 Task: Noise Removal with Spectrogram.
Action: Mouse moved to (9, 14)
Screenshot: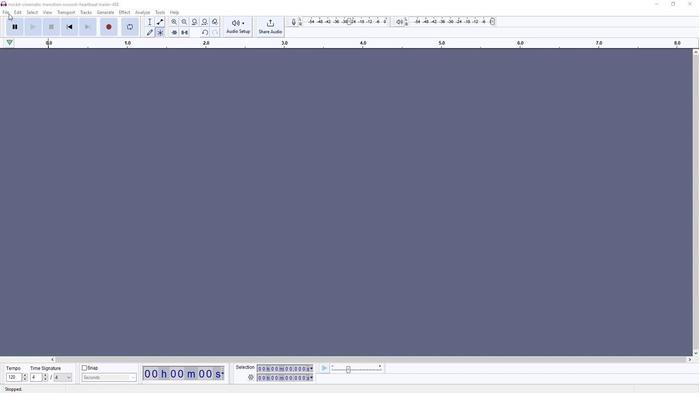 
Action: Mouse pressed left at (9, 14)
Screenshot: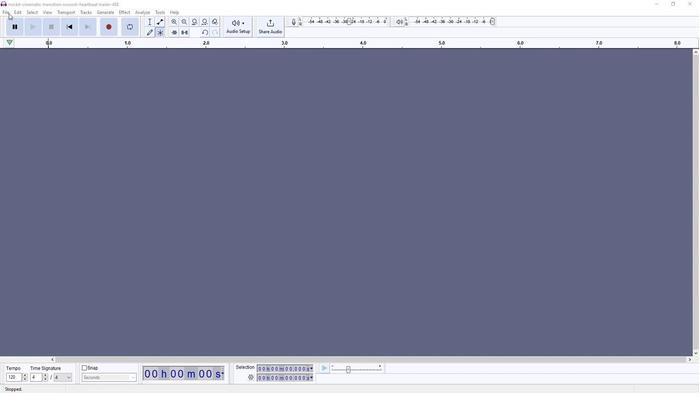 
Action: Mouse moved to (19, 31)
Screenshot: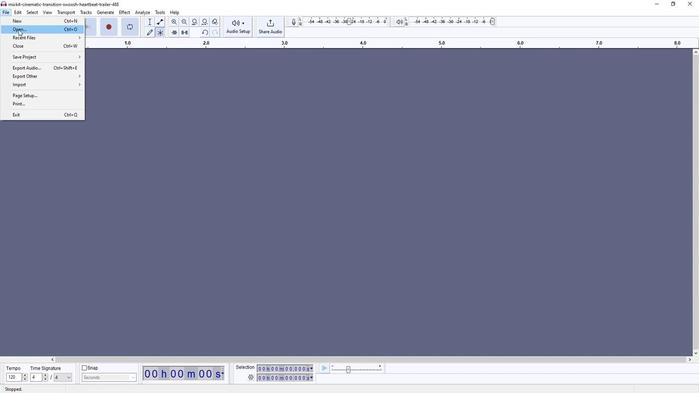 
Action: Mouse pressed left at (19, 31)
Screenshot: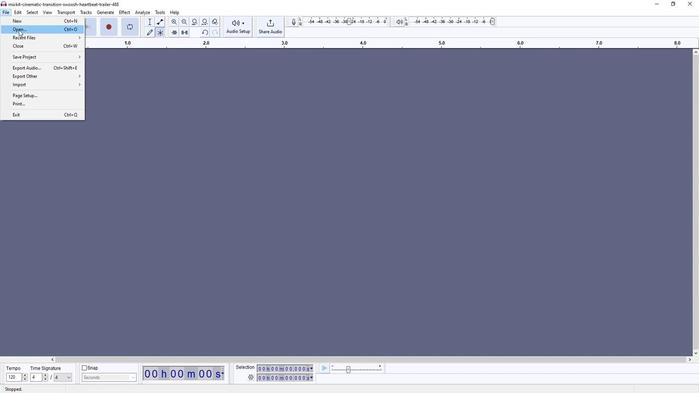 
Action: Mouse moved to (70, 77)
Screenshot: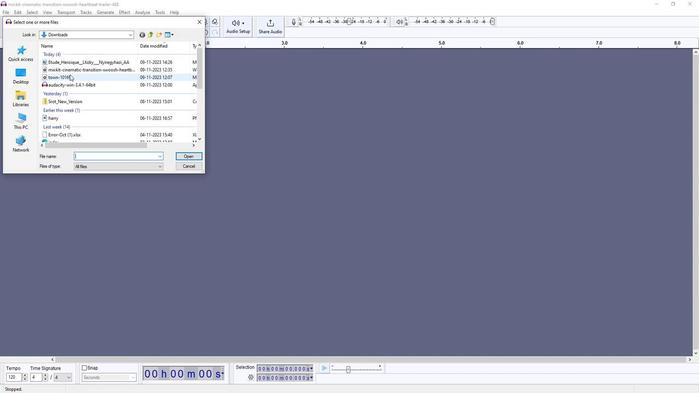 
Action: Mouse pressed left at (70, 77)
Screenshot: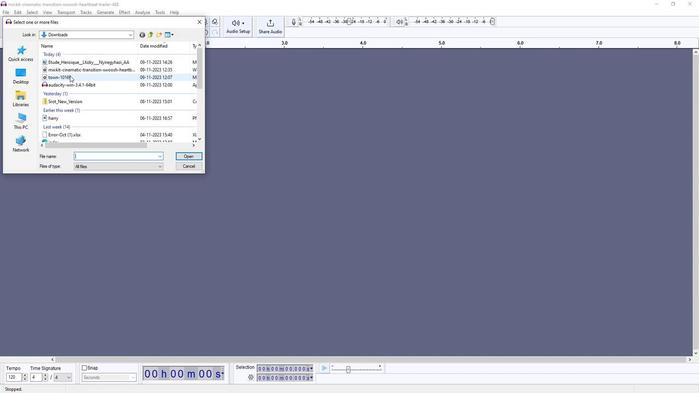
Action: Mouse moved to (182, 154)
Screenshot: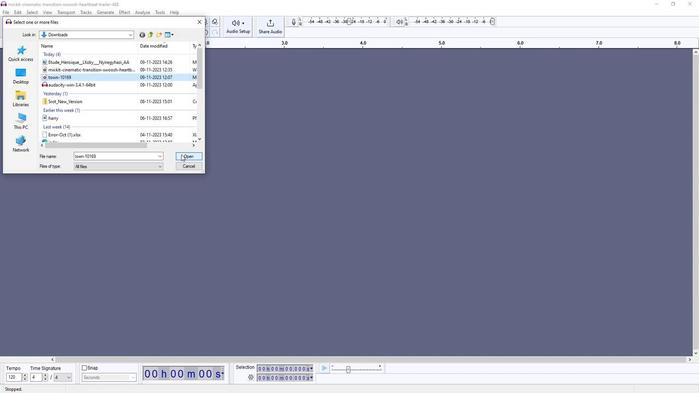 
Action: Mouse pressed left at (182, 154)
Screenshot: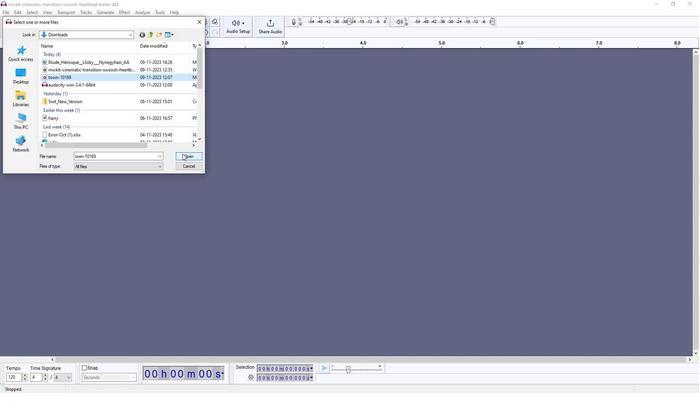 
Action: Mouse moved to (35, 32)
Screenshot: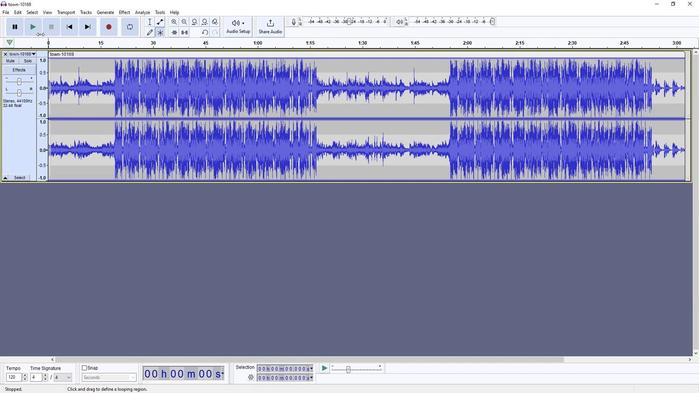 
Action: Mouse pressed left at (35, 32)
Screenshot: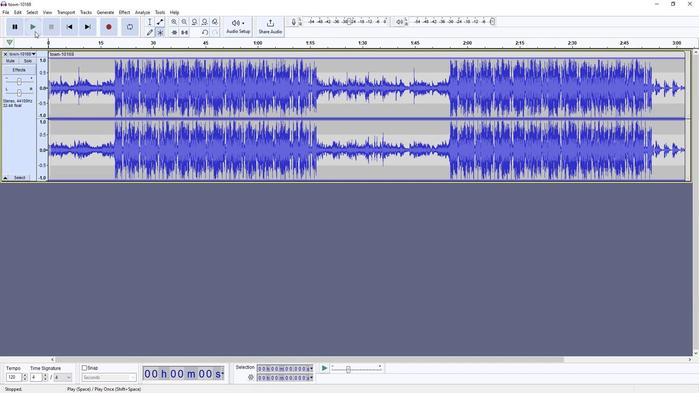 
Action: Mouse moved to (18, 29)
Screenshot: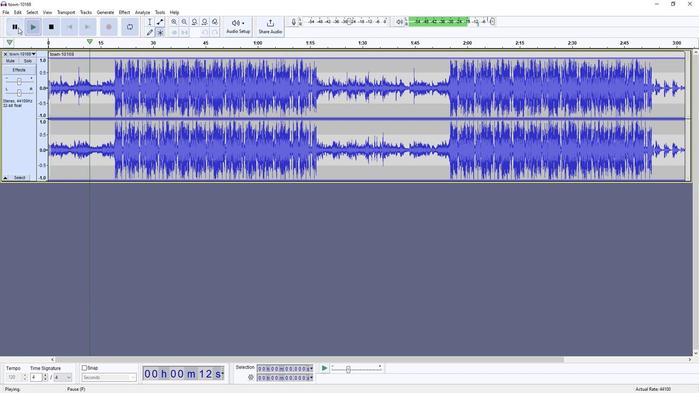 
Action: Mouse pressed left at (18, 29)
Screenshot: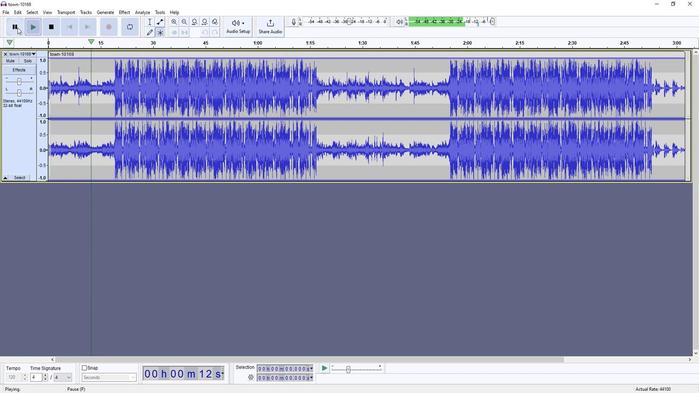 
Action: Mouse moved to (74, 87)
Screenshot: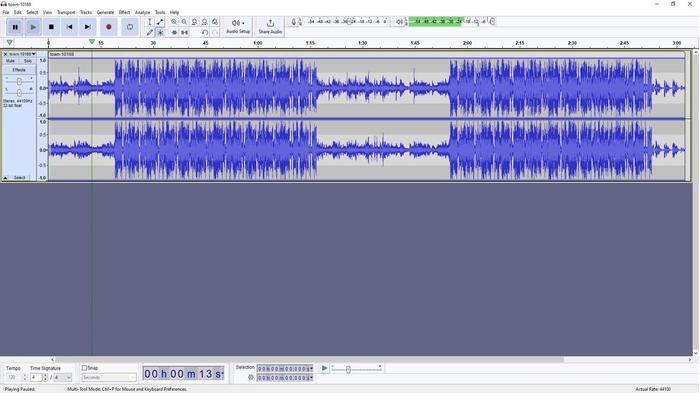 
Action: Mouse pressed left at (74, 87)
Screenshot: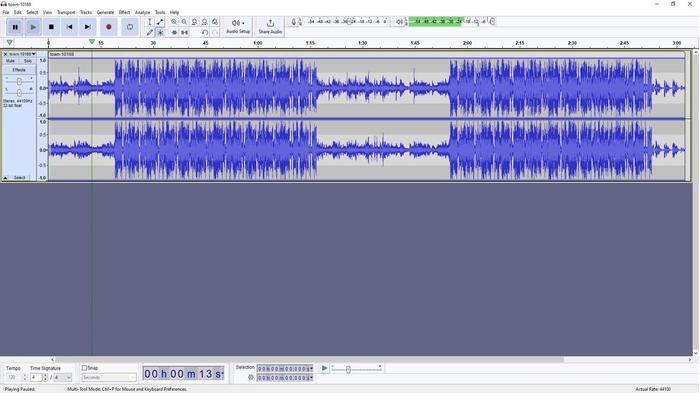 
Action: Mouse moved to (124, 15)
Screenshot: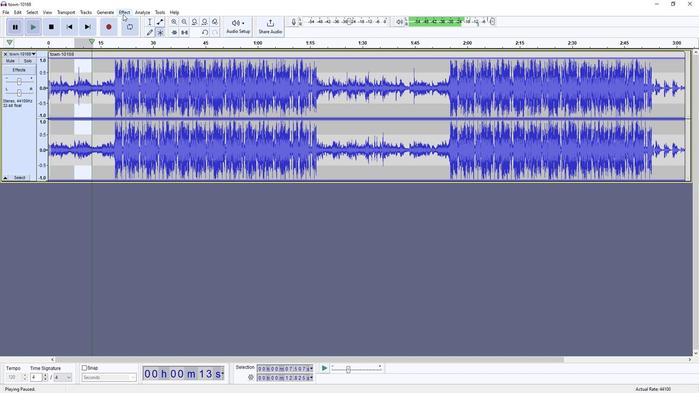 
Action: Mouse pressed left at (124, 15)
Screenshot: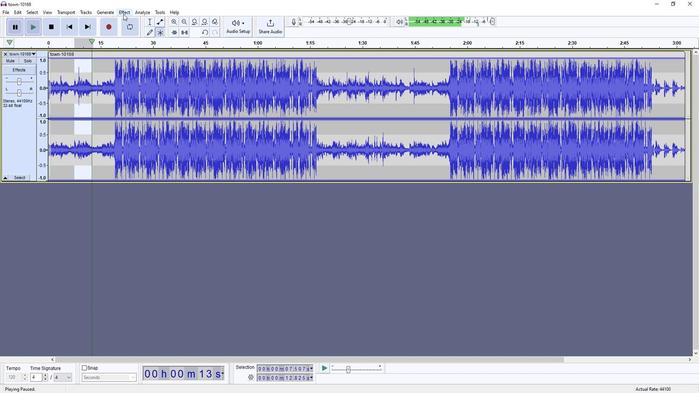 
Action: Mouse moved to (244, 113)
Screenshot: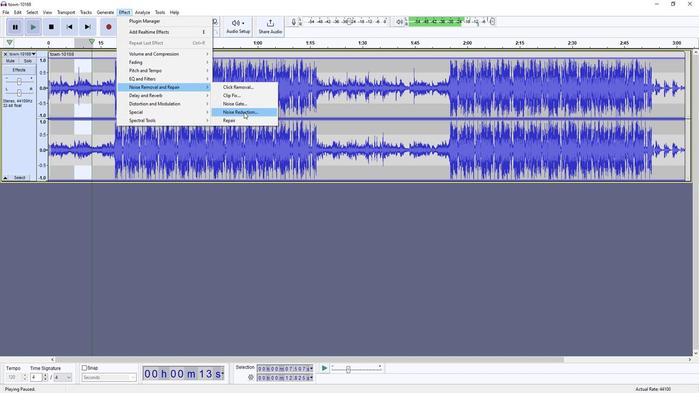 
Action: Mouse pressed left at (244, 113)
Screenshot: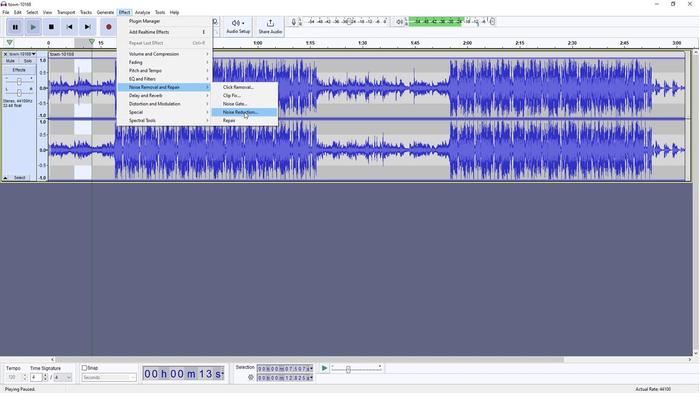 
Action: Mouse moved to (346, 207)
Screenshot: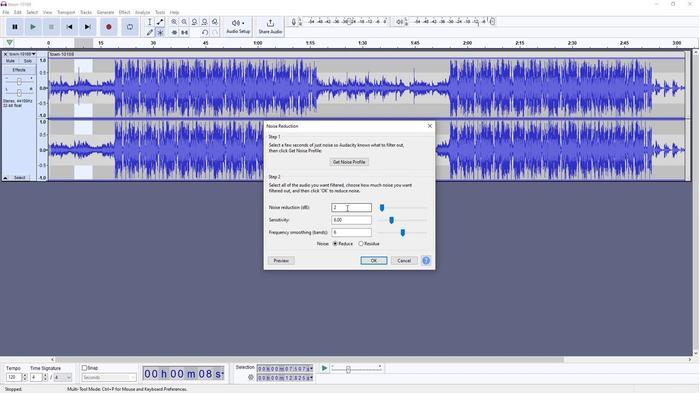 
Action: Mouse pressed left at (346, 207)
Screenshot: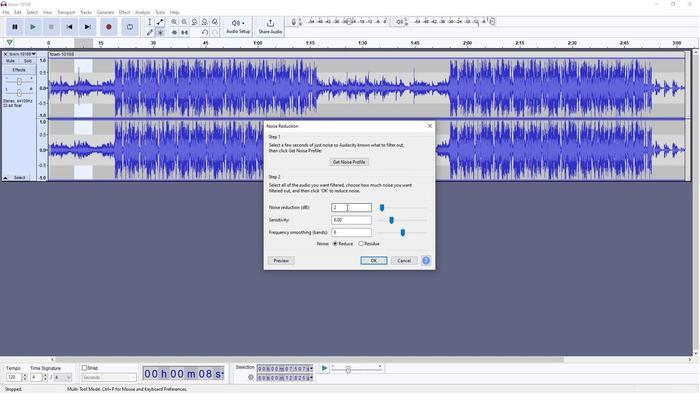 
Action: Mouse moved to (324, 209)
Screenshot: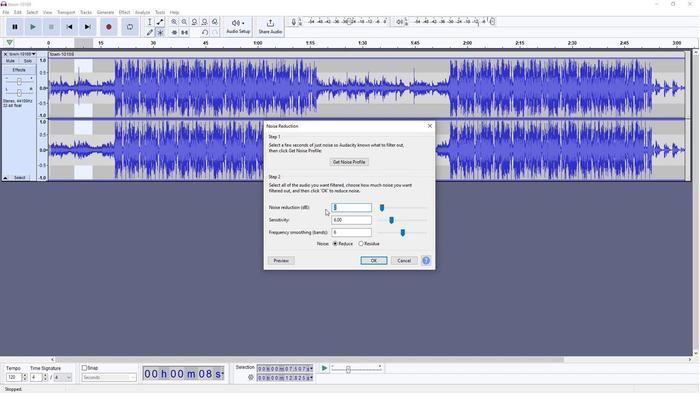 
Action: Key pressed 6
Screenshot: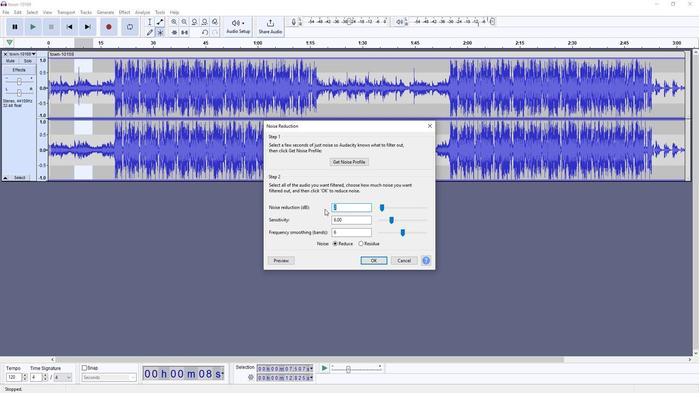 
Action: Mouse moved to (285, 262)
Screenshot: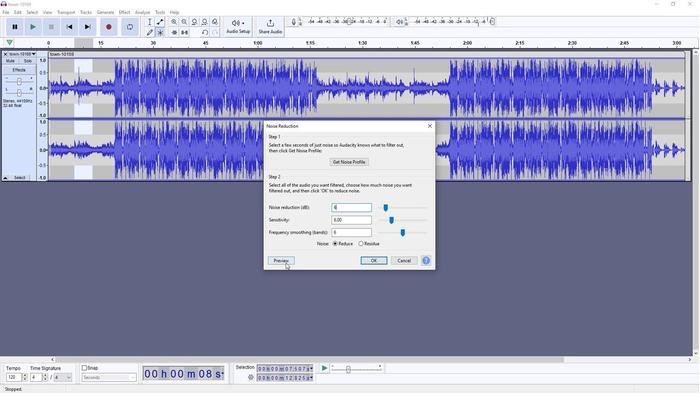 
Action: Mouse pressed left at (285, 262)
Screenshot: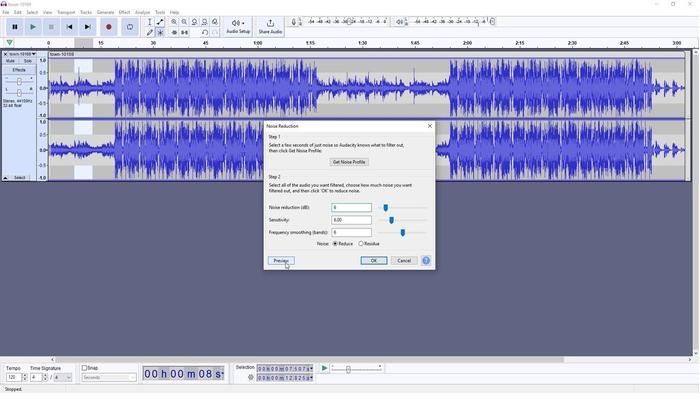 
Action: Mouse moved to (344, 208)
Screenshot: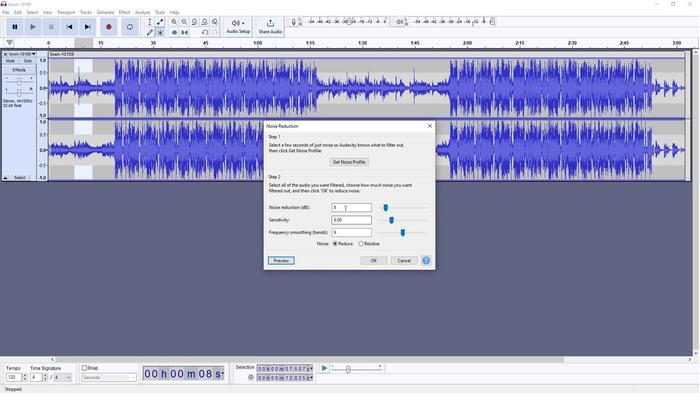 
Action: Mouse pressed left at (344, 208)
Screenshot: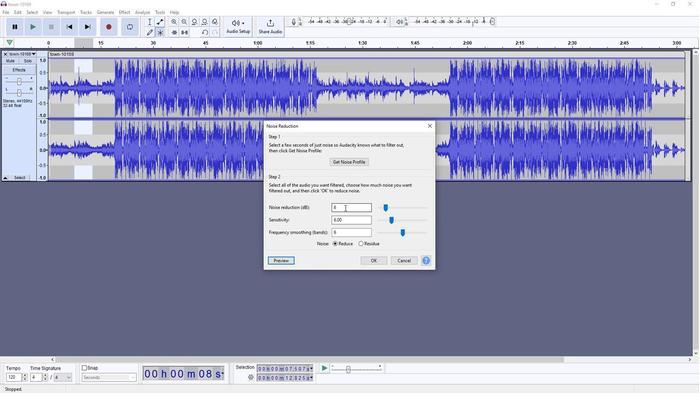 
Action: Mouse moved to (328, 209)
Screenshot: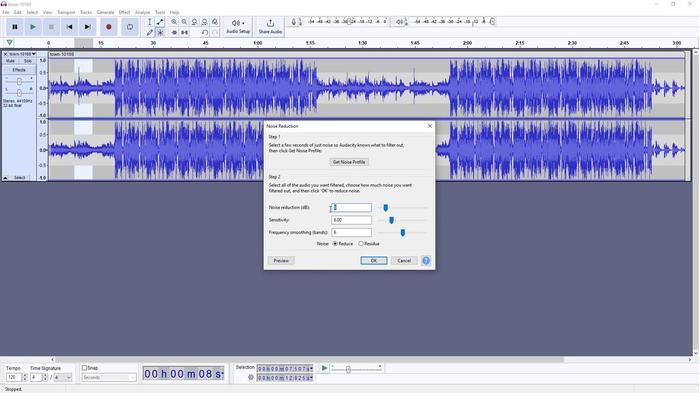 
Action: Key pressed 8
Screenshot: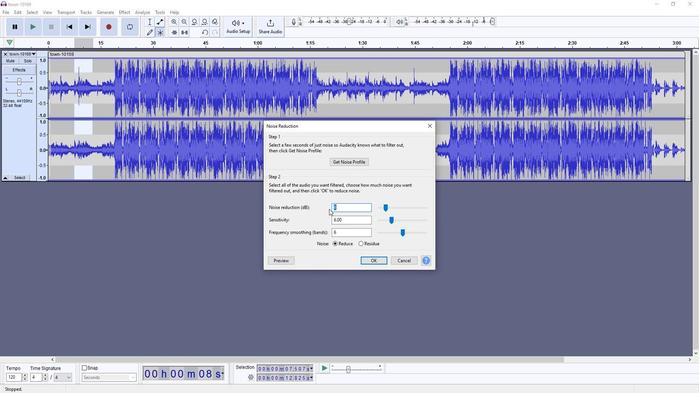
Action: Mouse moved to (283, 259)
Screenshot: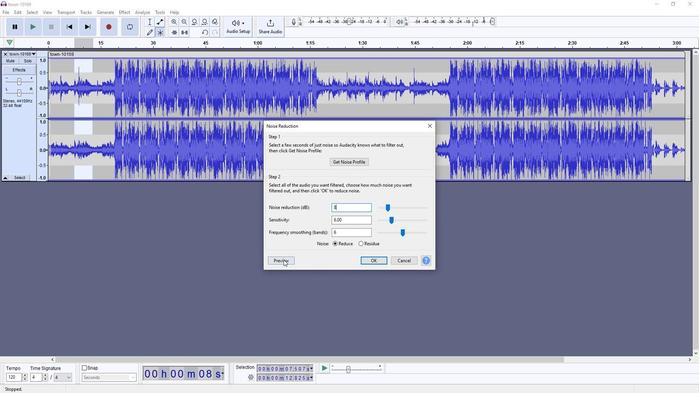 
Action: Mouse pressed left at (283, 259)
Screenshot: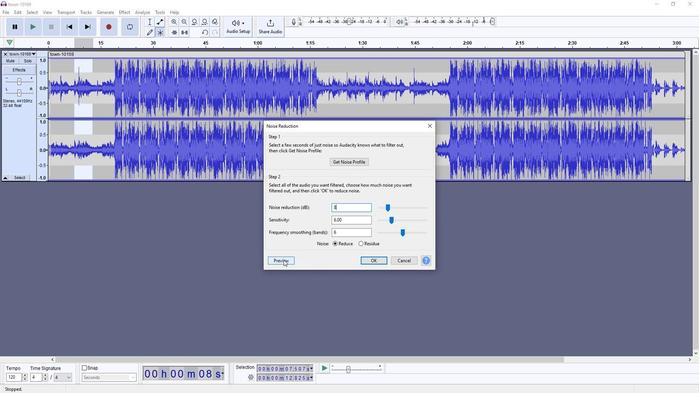 
Action: Mouse moved to (373, 260)
Screenshot: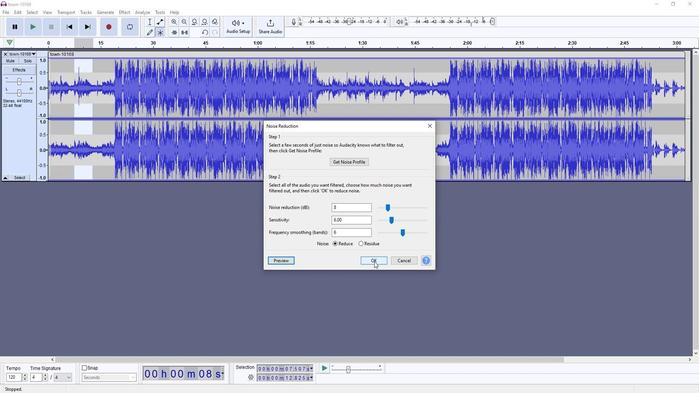 
Action: Mouse pressed left at (373, 260)
Screenshot: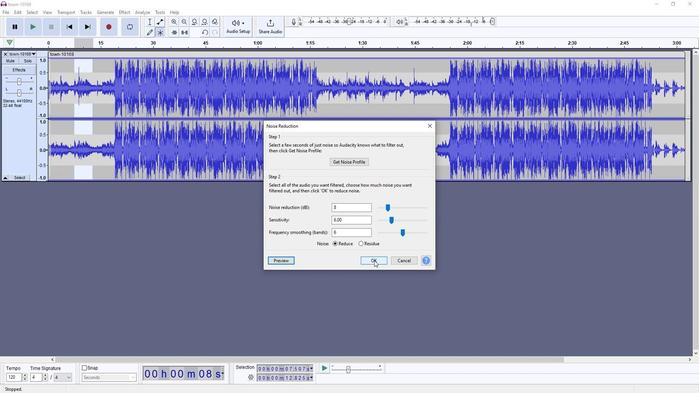 
Action: Mouse moved to (32, 27)
Screenshot: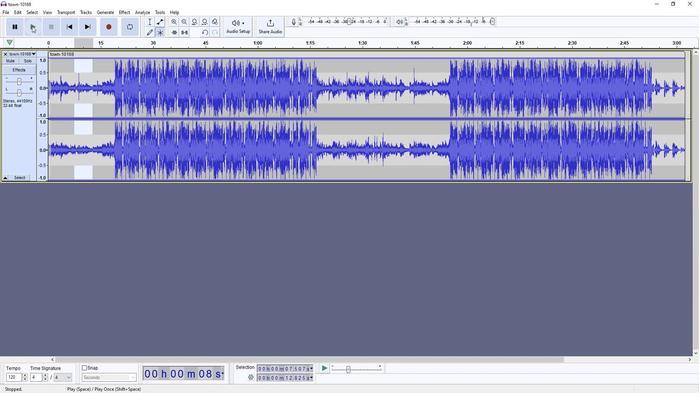 
Action: Mouse pressed left at (32, 27)
Screenshot: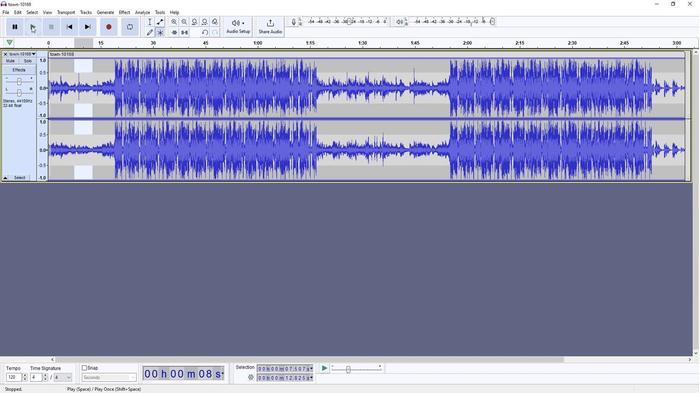 
Action: Mouse moved to (71, 30)
Screenshot: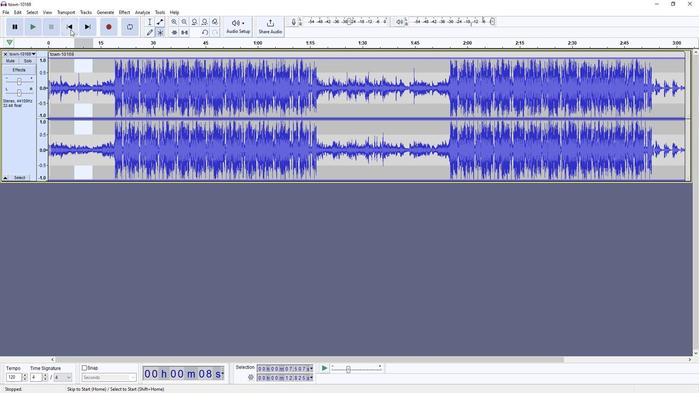 
Action: Mouse pressed left at (71, 30)
Screenshot: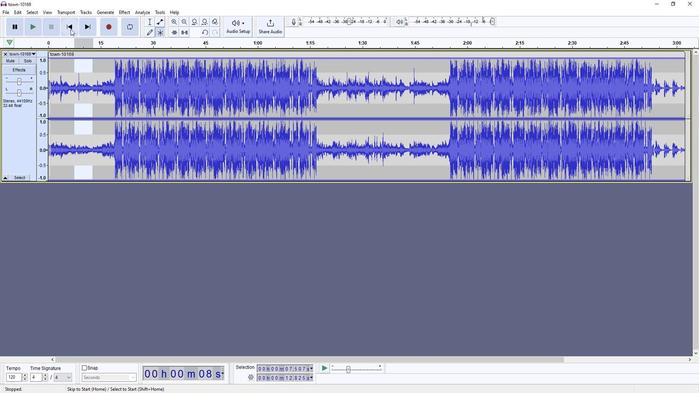 
Action: Mouse moved to (347, 90)
Screenshot: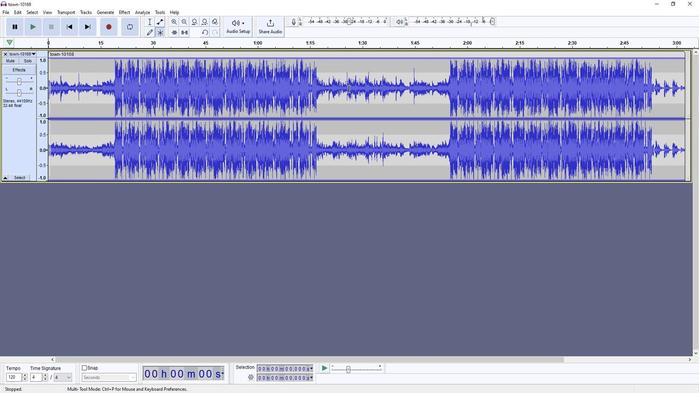 
Action: Mouse pressed left at (347, 90)
Screenshot: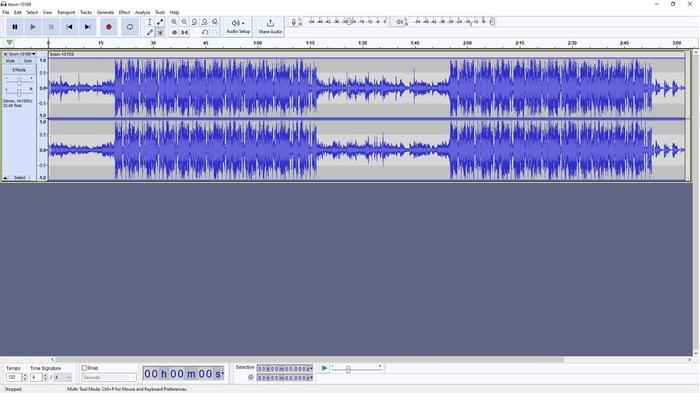 
Action: Mouse moved to (32, 27)
Screenshot: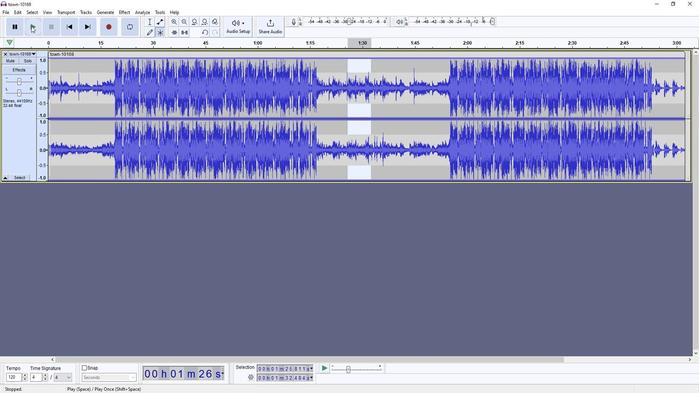 
Action: Mouse pressed left at (32, 27)
Screenshot: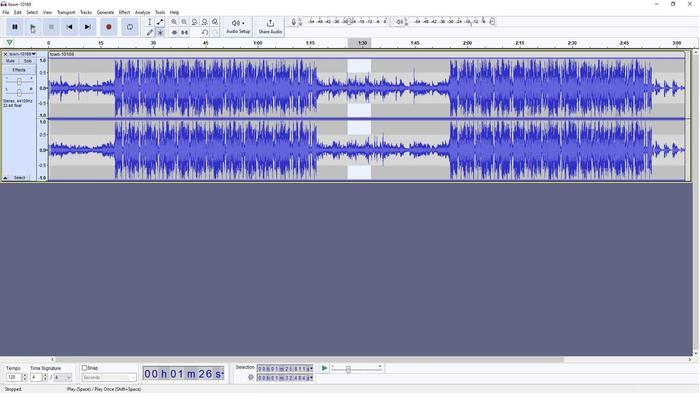 
Action: Mouse moved to (125, 14)
Screenshot: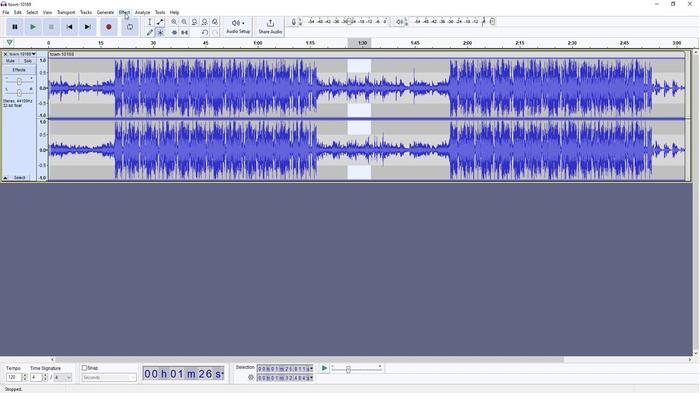 
Action: Mouse pressed left at (125, 14)
Screenshot: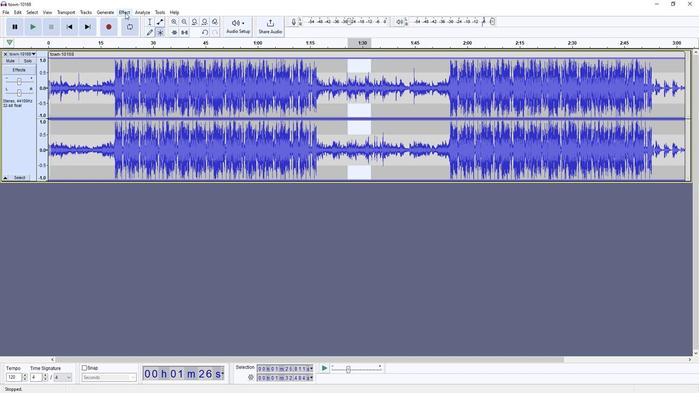 
Action: Mouse moved to (150, 86)
Screenshot: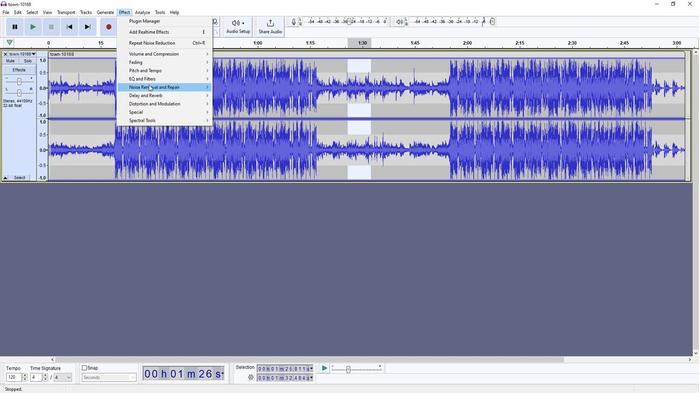 
Action: Mouse pressed left at (150, 86)
Screenshot: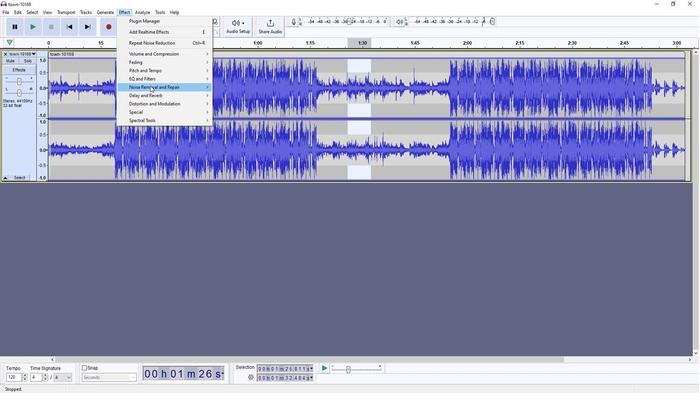 
Action: Mouse moved to (234, 112)
Screenshot: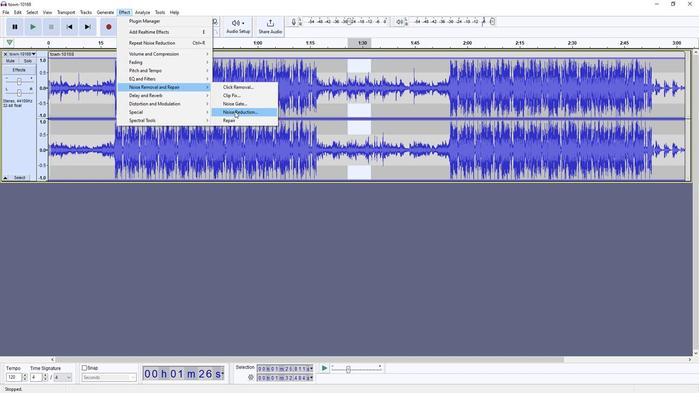 
Action: Mouse pressed left at (234, 112)
Screenshot: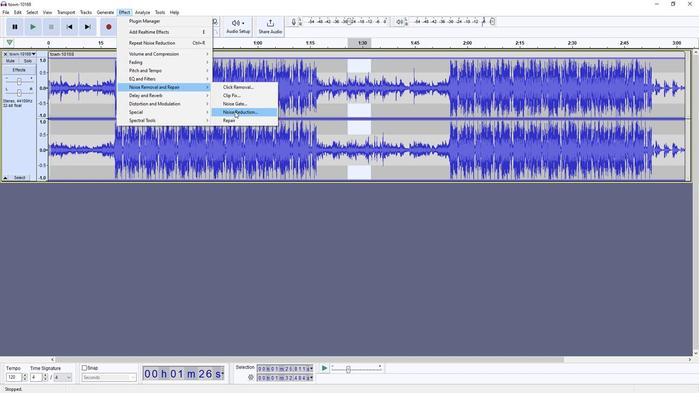 
Action: Mouse moved to (284, 261)
Screenshot: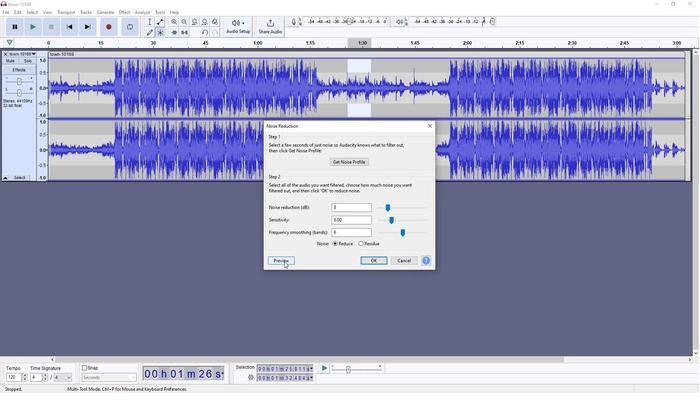 
Action: Mouse pressed left at (284, 261)
Screenshot: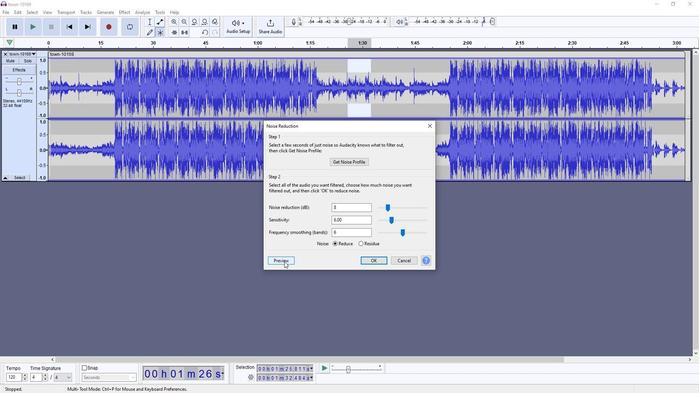 
Action: Mouse moved to (373, 261)
Screenshot: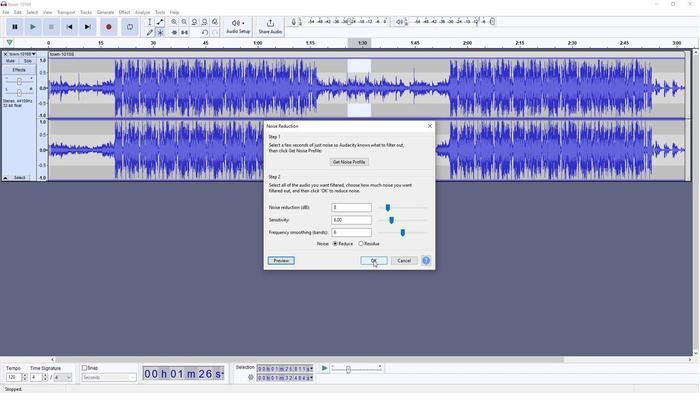 
Action: Mouse pressed left at (373, 261)
Screenshot: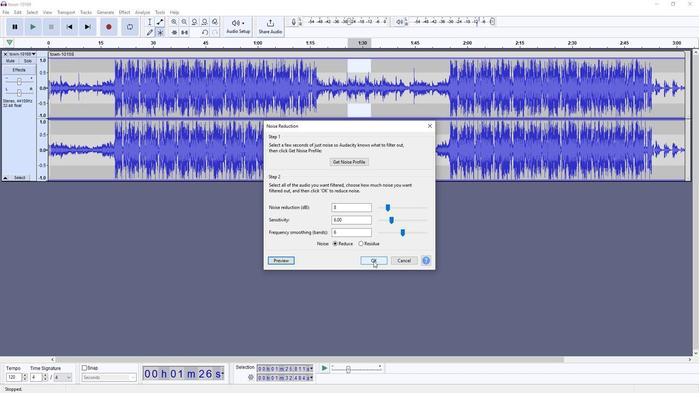 
Action: Mouse moved to (32, 27)
Screenshot: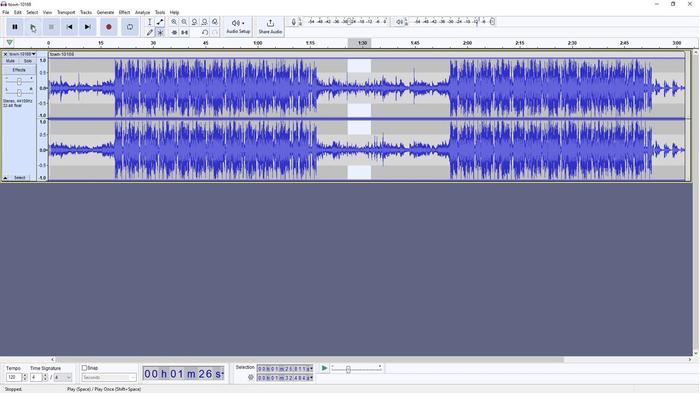 
Action: Mouse pressed left at (32, 27)
Screenshot: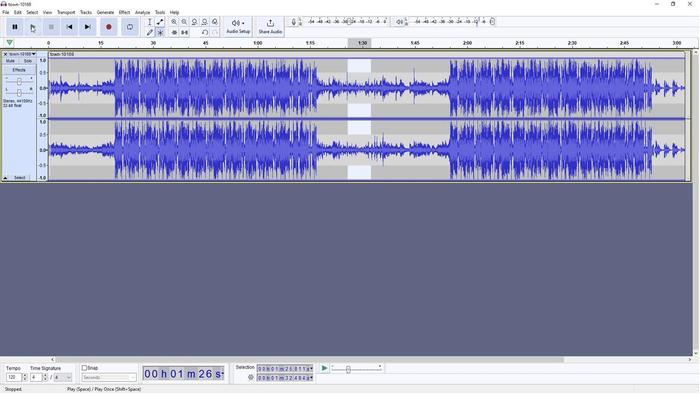 
Action: Mouse moved to (4, 14)
Screenshot: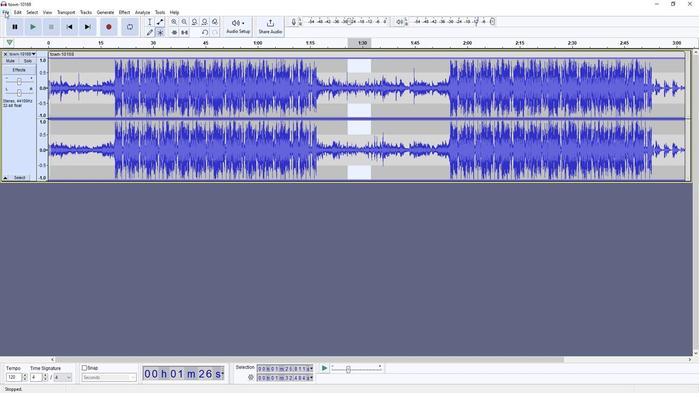 
Action: Mouse pressed left at (4, 14)
Screenshot: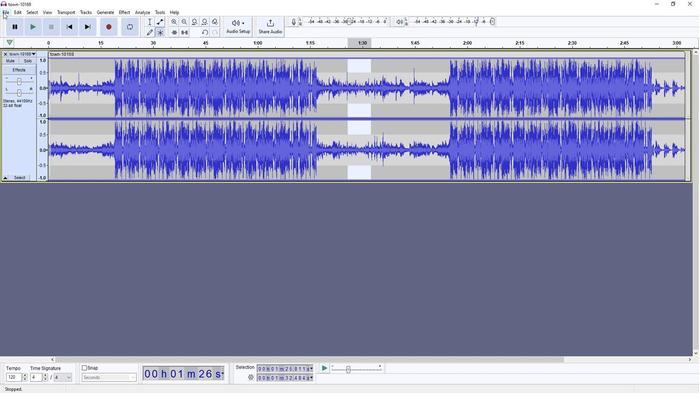 
Action: Mouse moved to (44, 67)
Screenshot: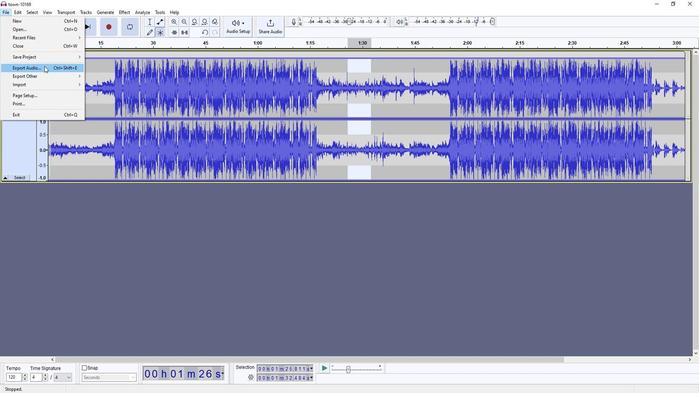 
Action: Mouse pressed left at (44, 67)
Screenshot: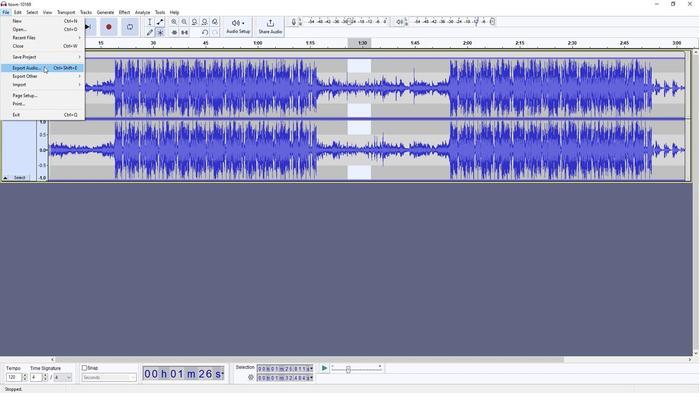 
Action: Mouse moved to (80, 52)
Screenshot: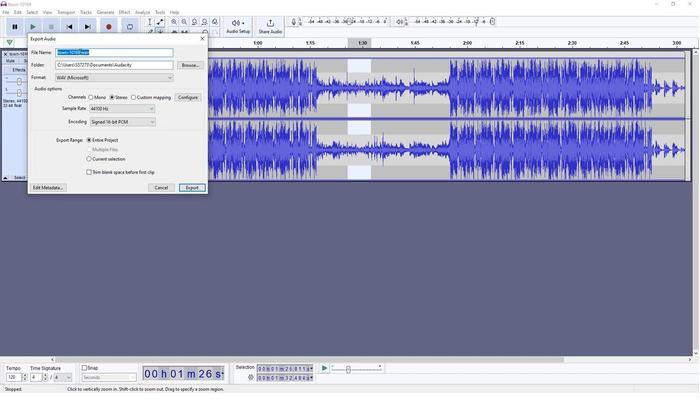
Action: Mouse pressed left at (80, 52)
Screenshot: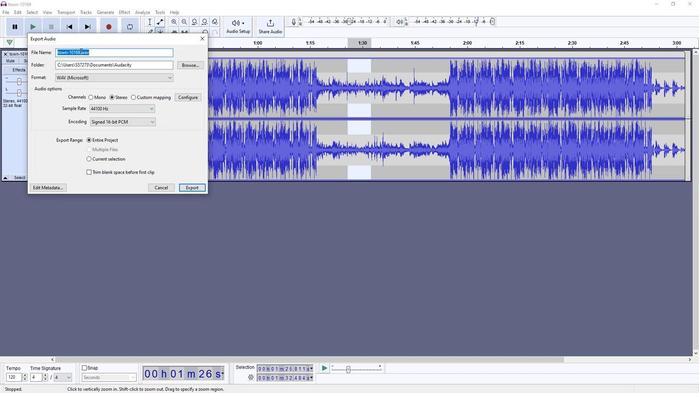 
Action: Mouse moved to (63, 61)
Screenshot: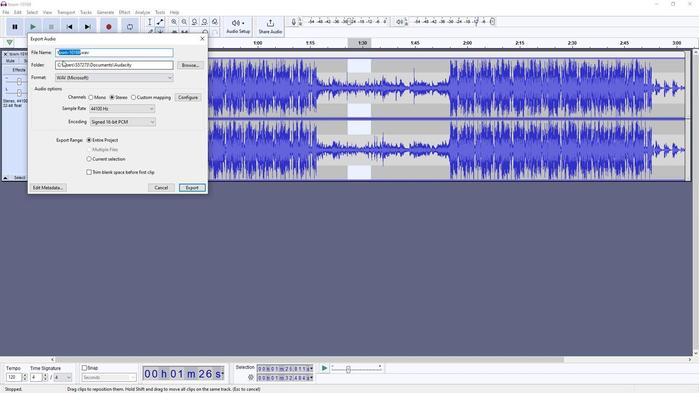 
Action: Key pressed <Key.backspace><Key.backspace><Key.shift>Noise<Key.space><Key.shift>Removal
Screenshot: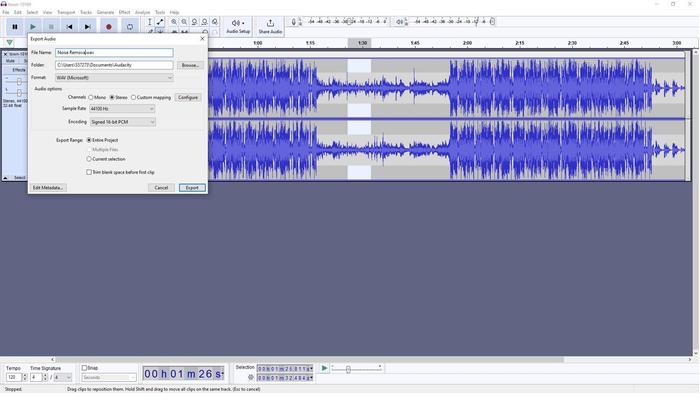 
Action: Mouse moved to (195, 187)
Screenshot: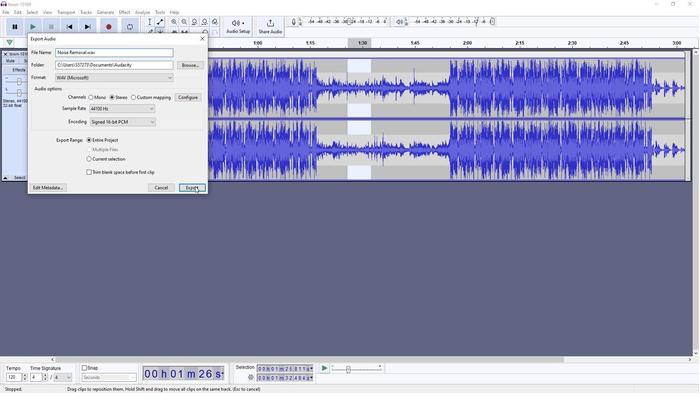 
Action: Mouse pressed left at (195, 187)
Screenshot: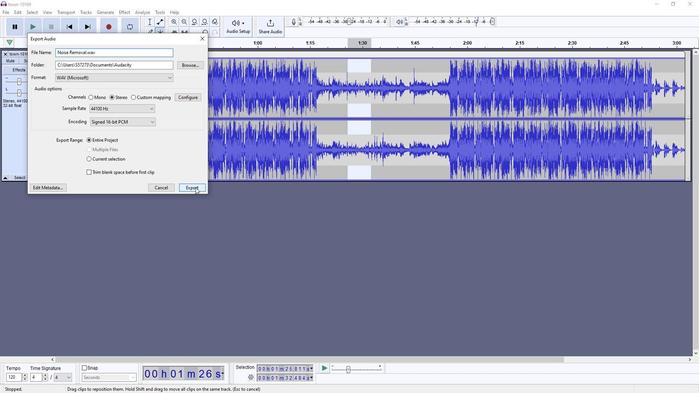 
Action: Mouse moved to (194, 189)
Screenshot: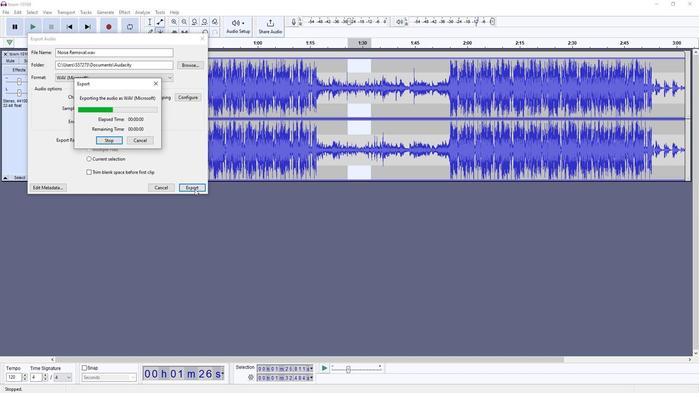 
